 Task: Create in the project ZoneTech a sprint 'Starburst'.
Action: Mouse moved to (84, 205)
Screenshot: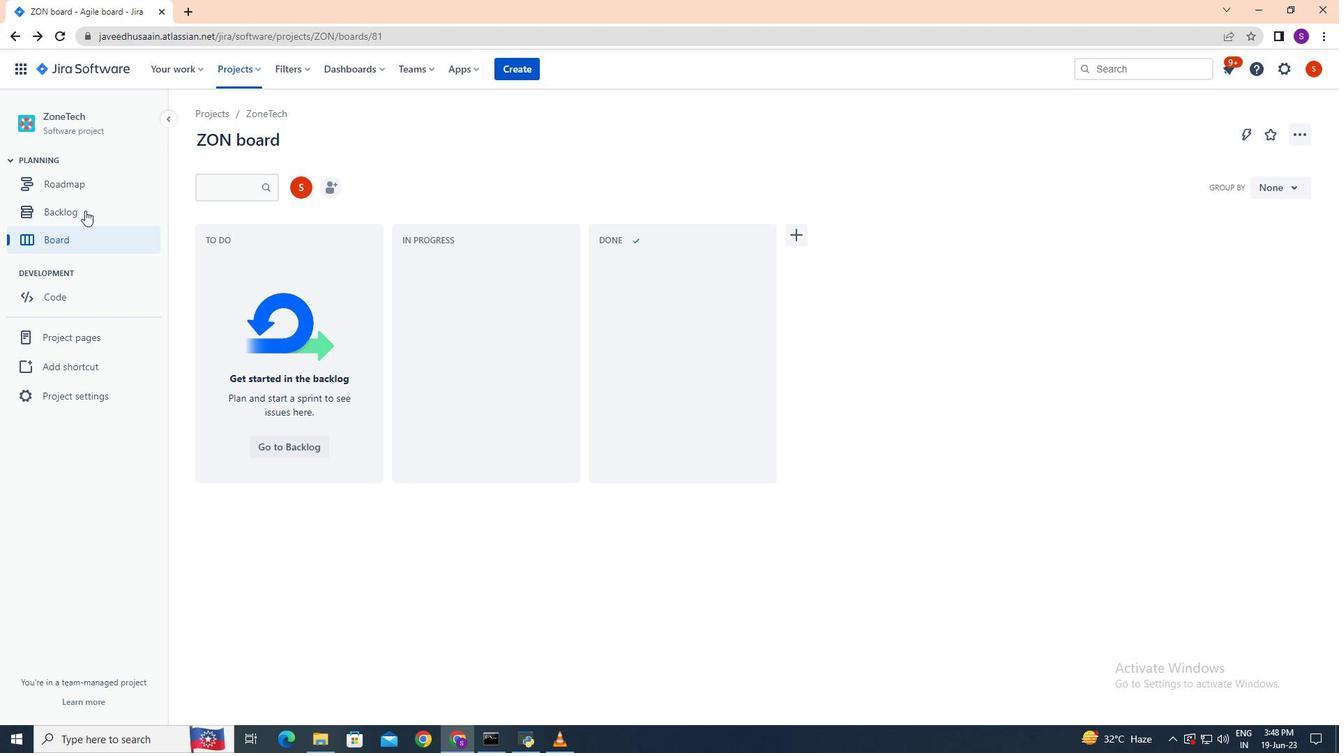 
Action: Mouse pressed left at (84, 205)
Screenshot: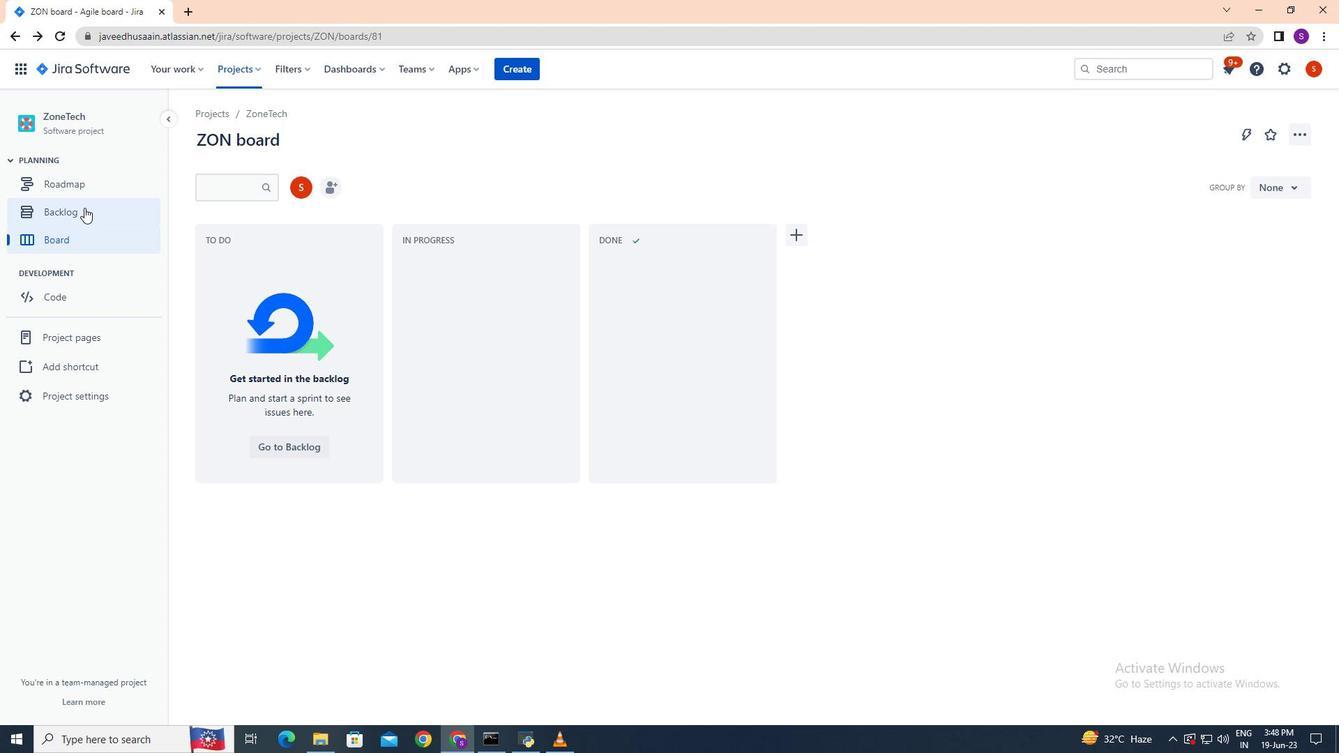 
Action: Mouse moved to (1259, 454)
Screenshot: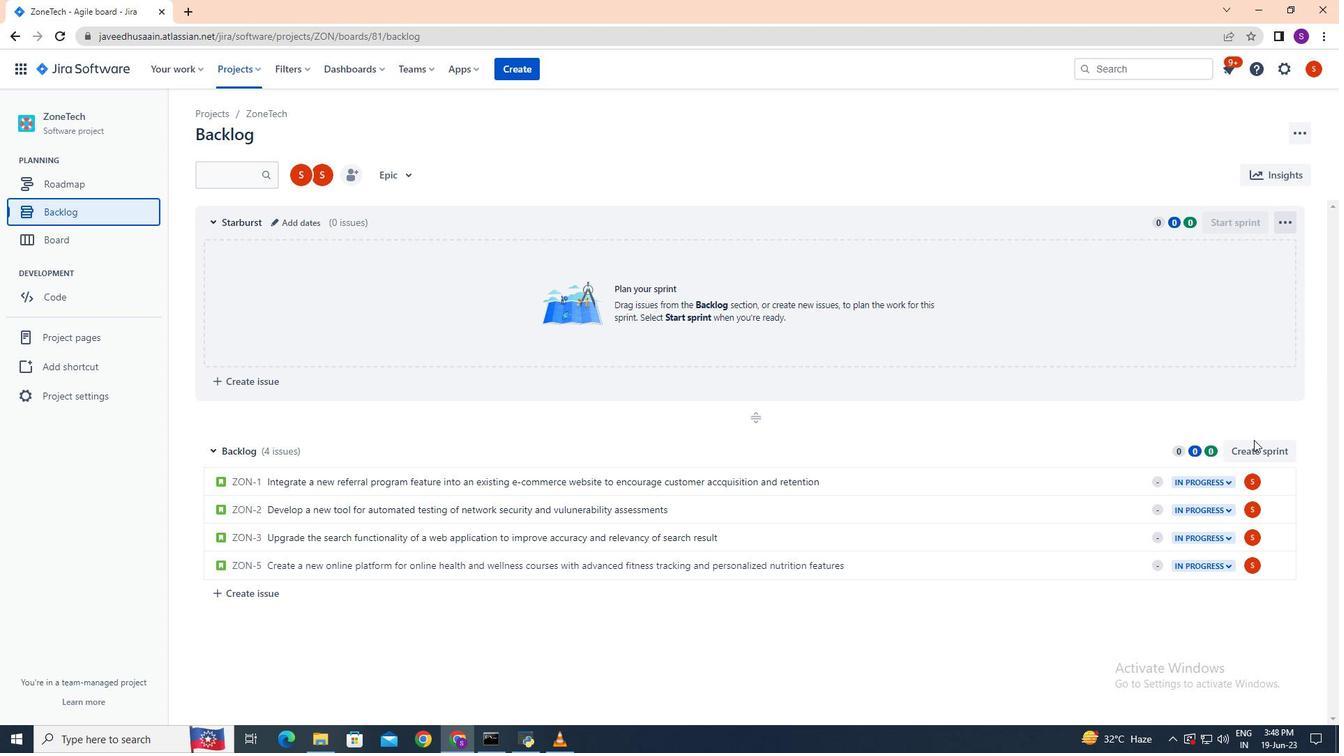 
Action: Mouse pressed left at (1259, 454)
Screenshot: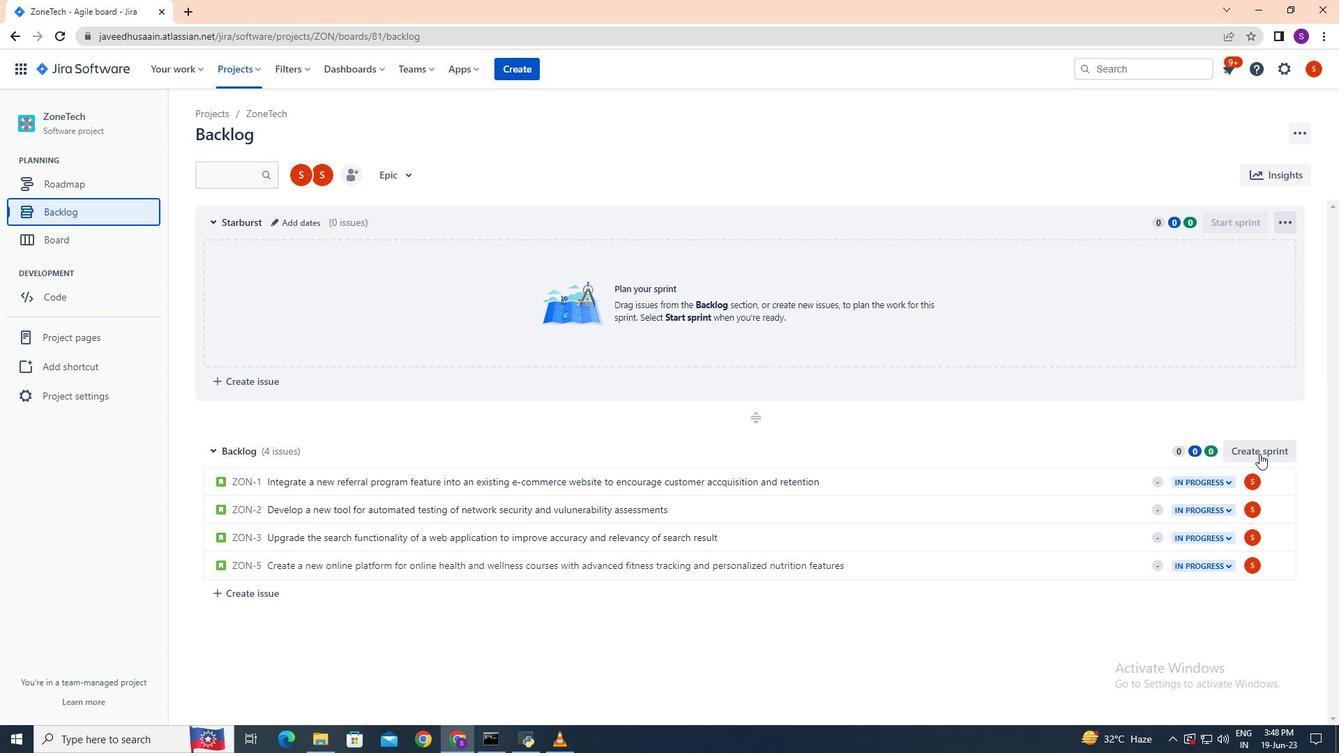 
Action: Mouse moved to (288, 453)
Screenshot: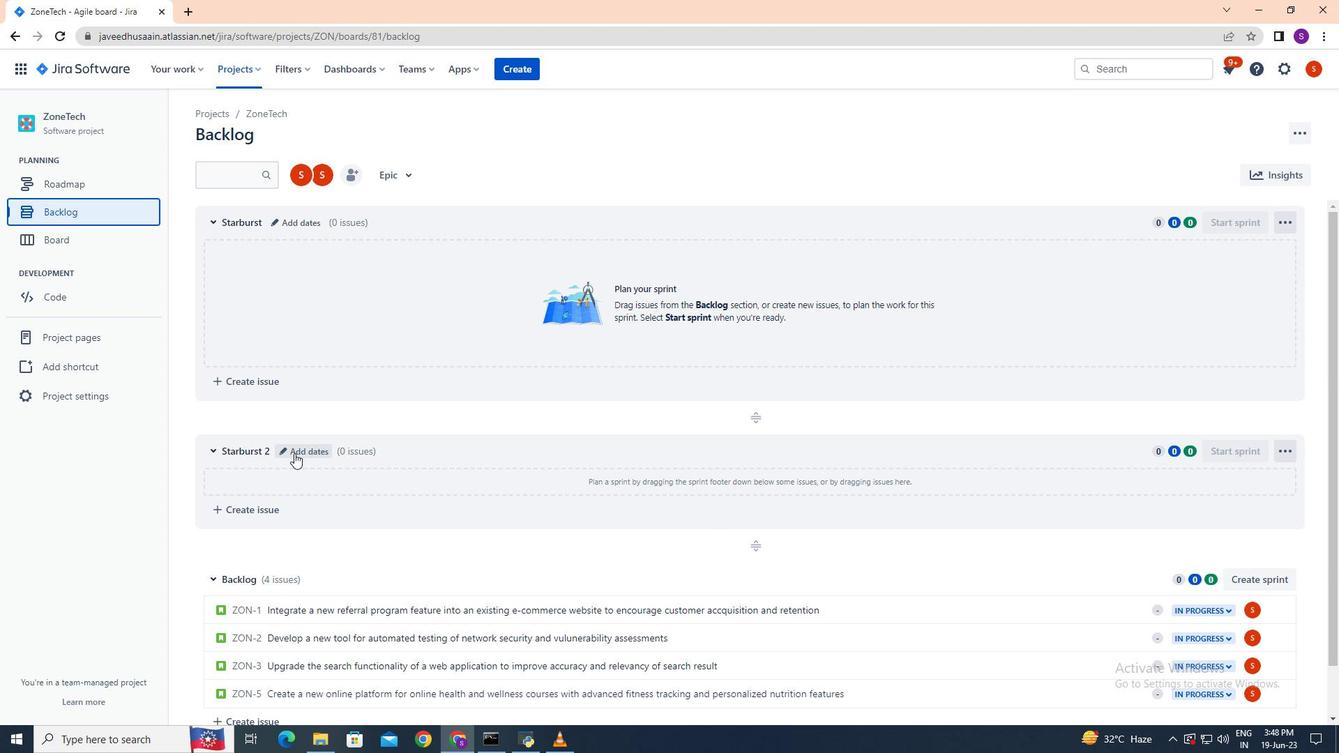 
Action: Mouse pressed left at (288, 453)
Screenshot: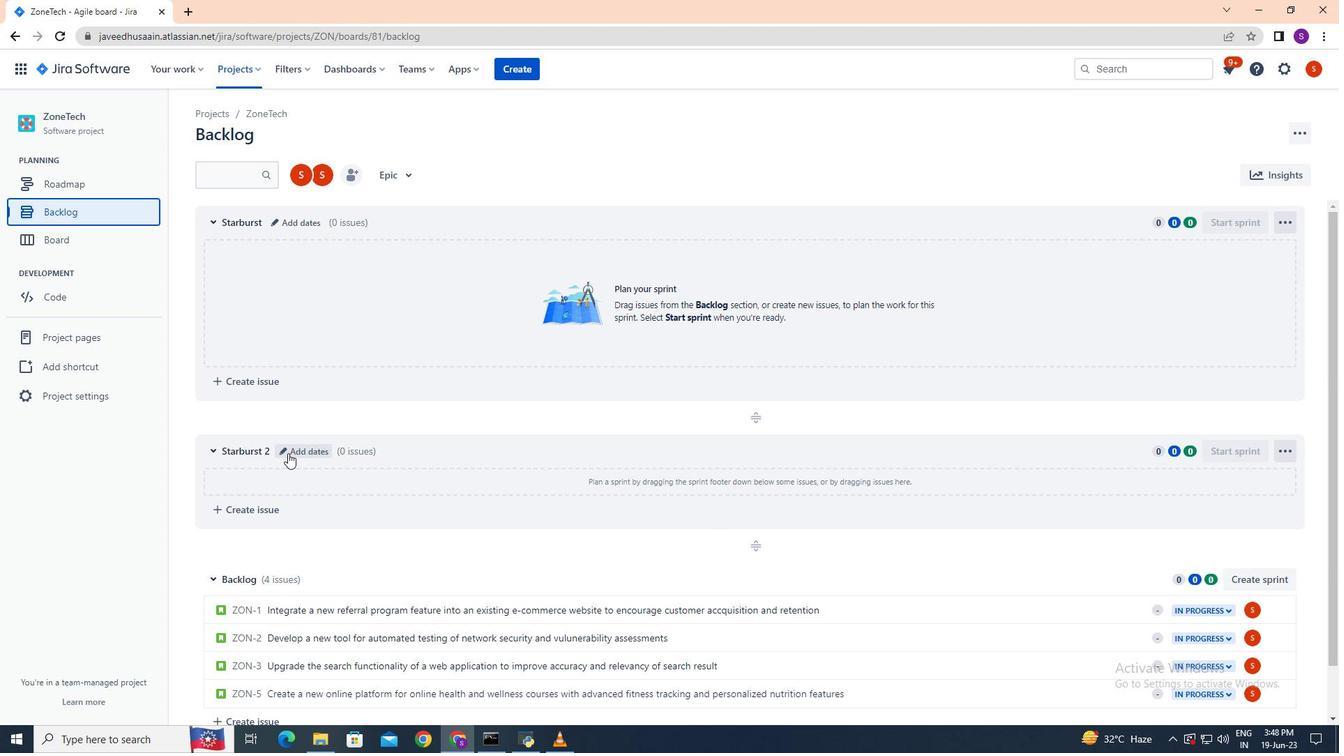 
Action: Mouse moved to (288, 452)
Screenshot: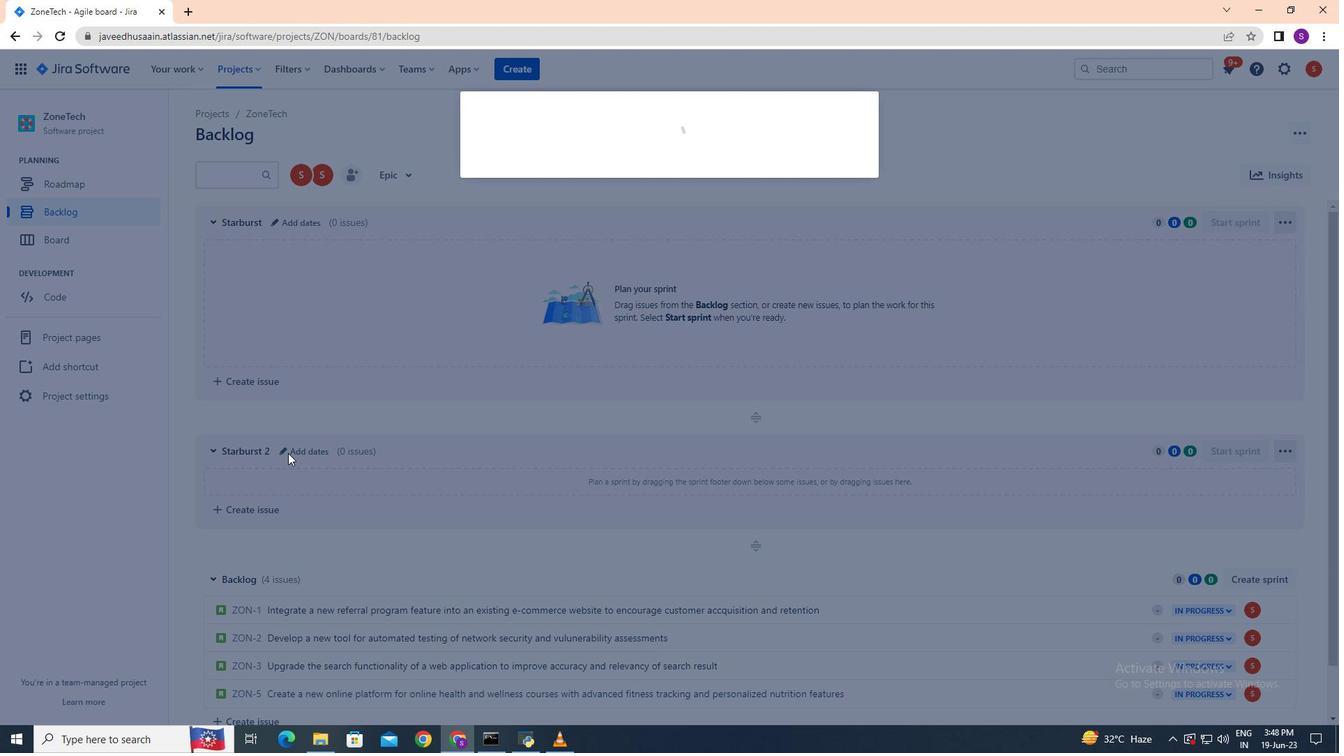 
Action: Key pressed \<Key.backspace><Key.backspace><Key.backspace><Key.backspace><Key.backspace><Key.backspace><Key.backspace><Key.backspace><Key.backspace><Key.backspace><Key.backspace><Key.backspace><Key.shift><Key.shift><Key.shift><Key.shift><Key.shift><Key.shift><Key.shift><Key.shift><Key.shift><Key.shift><Key.shift><Key.shift><Key.shift><Key.shift>Starburst
Screenshot: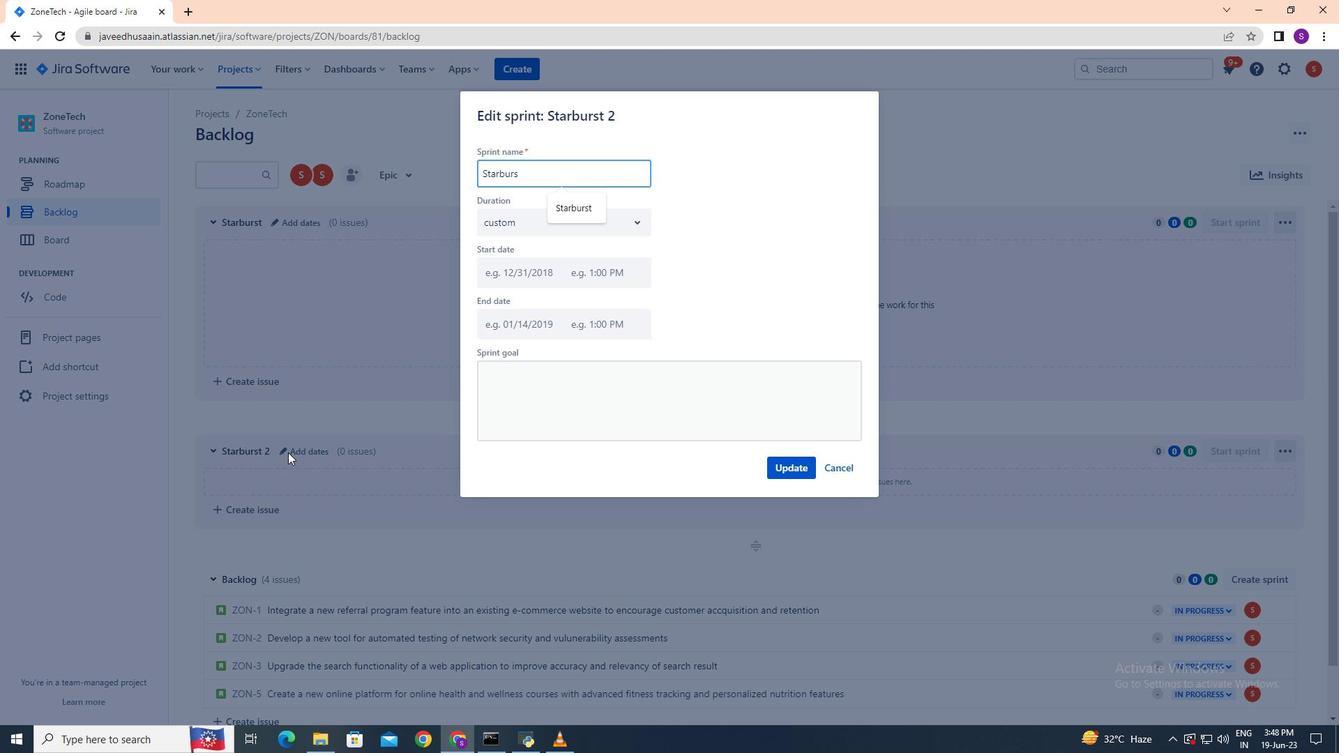 
Action: Mouse moved to (805, 465)
Screenshot: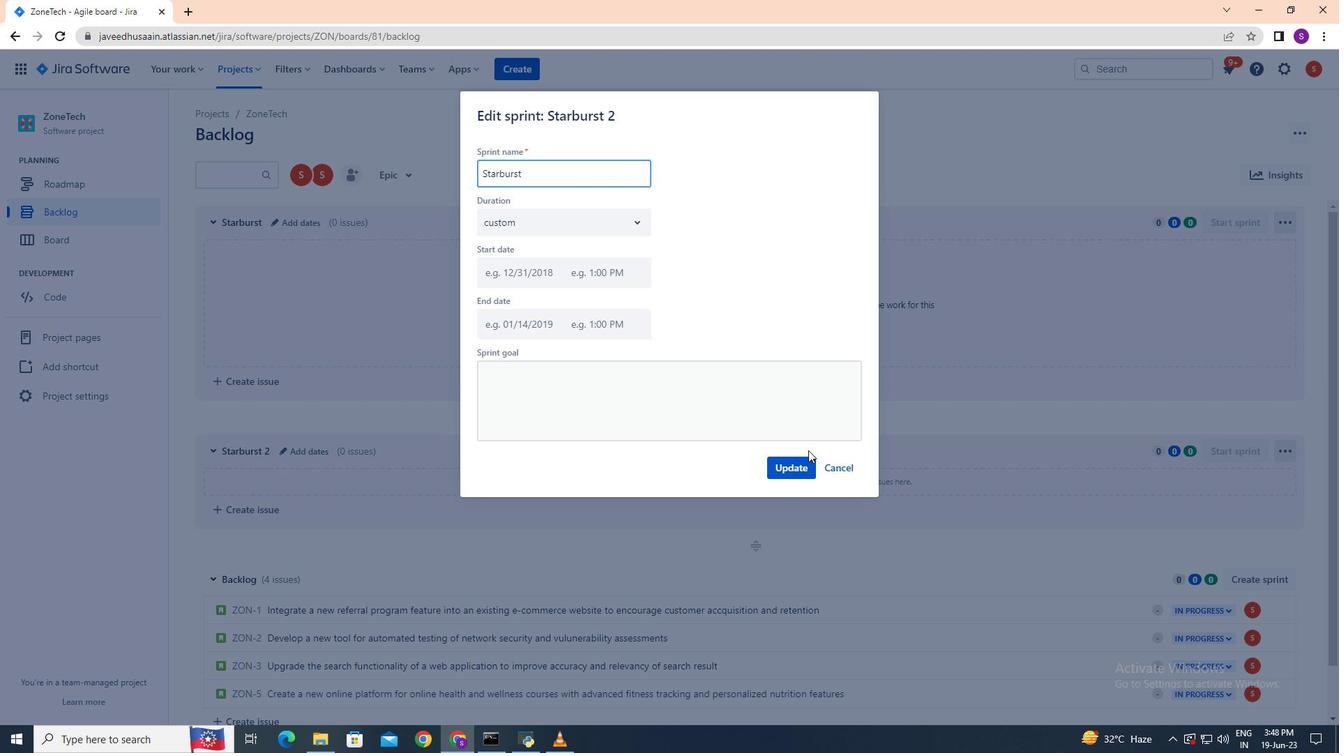 
Action: Mouse pressed left at (805, 465)
Screenshot: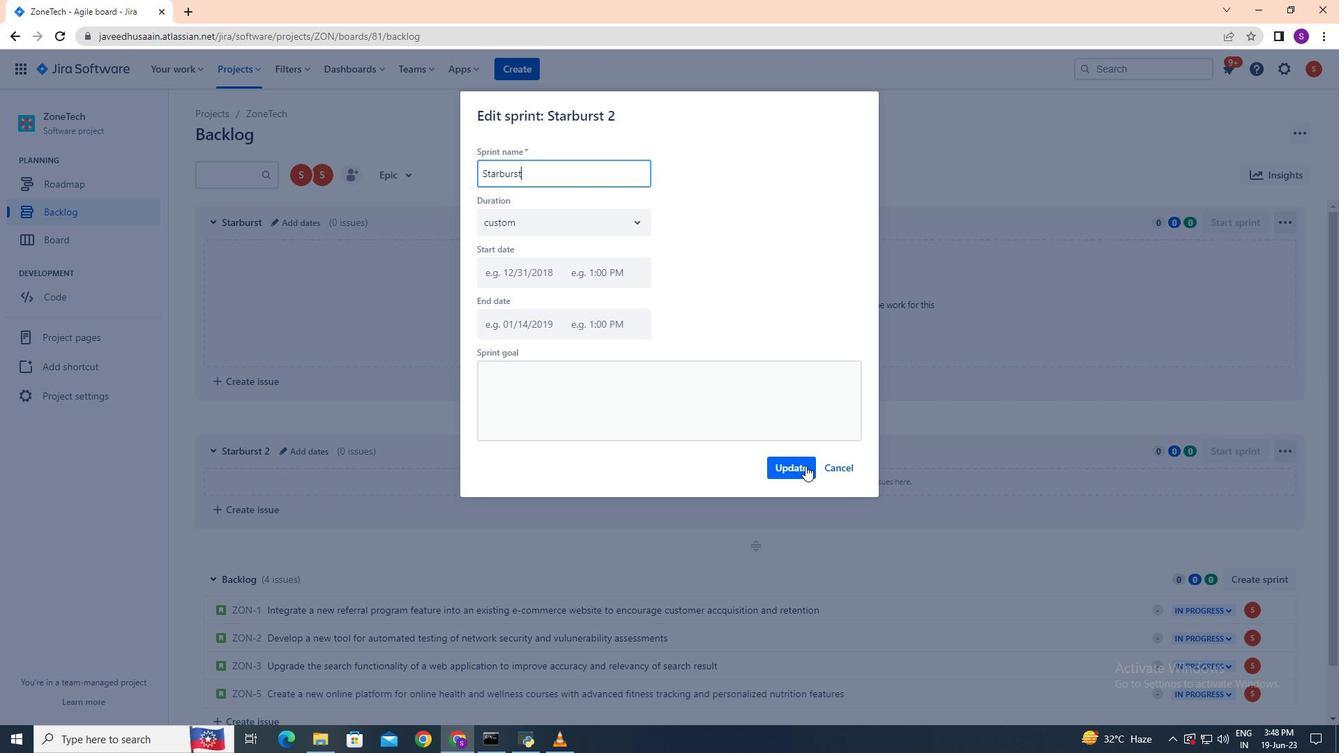 
